 Task: Look for products in the category "IPA" from Firestone only.
Action: Mouse moved to (900, 330)
Screenshot: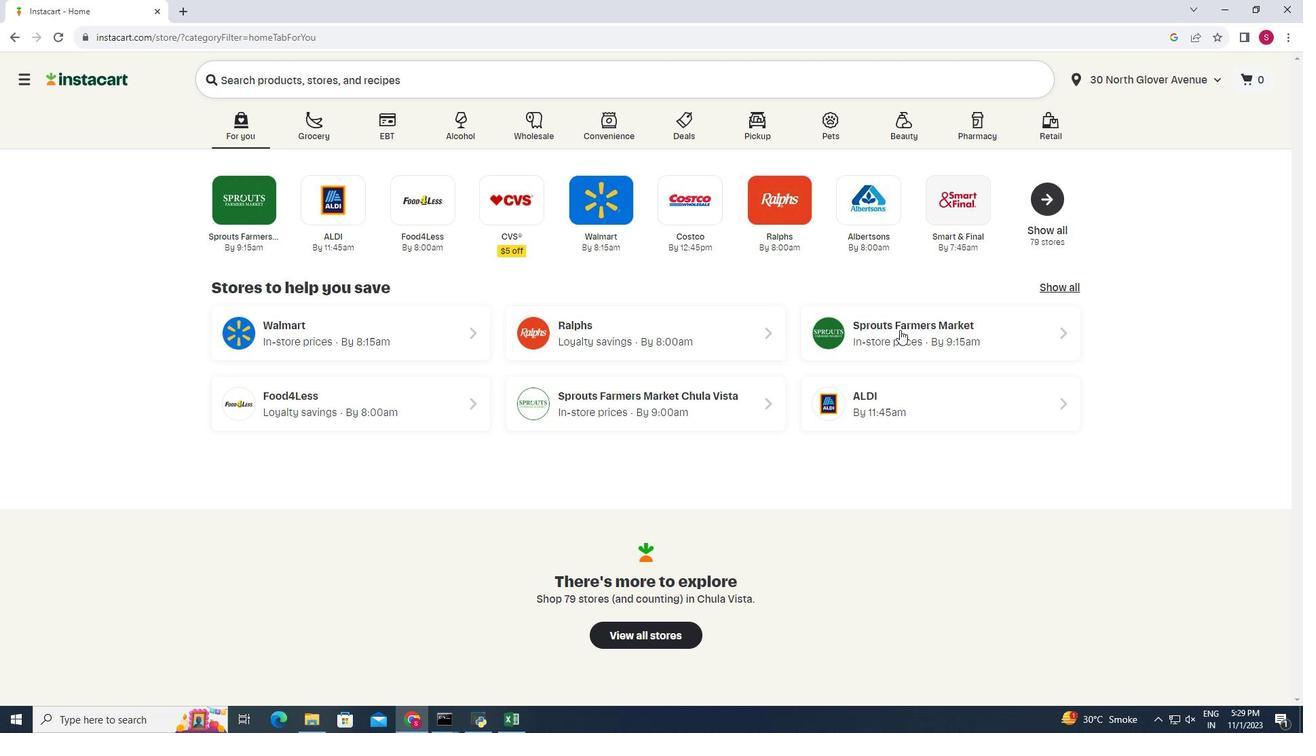 
Action: Mouse pressed left at (900, 330)
Screenshot: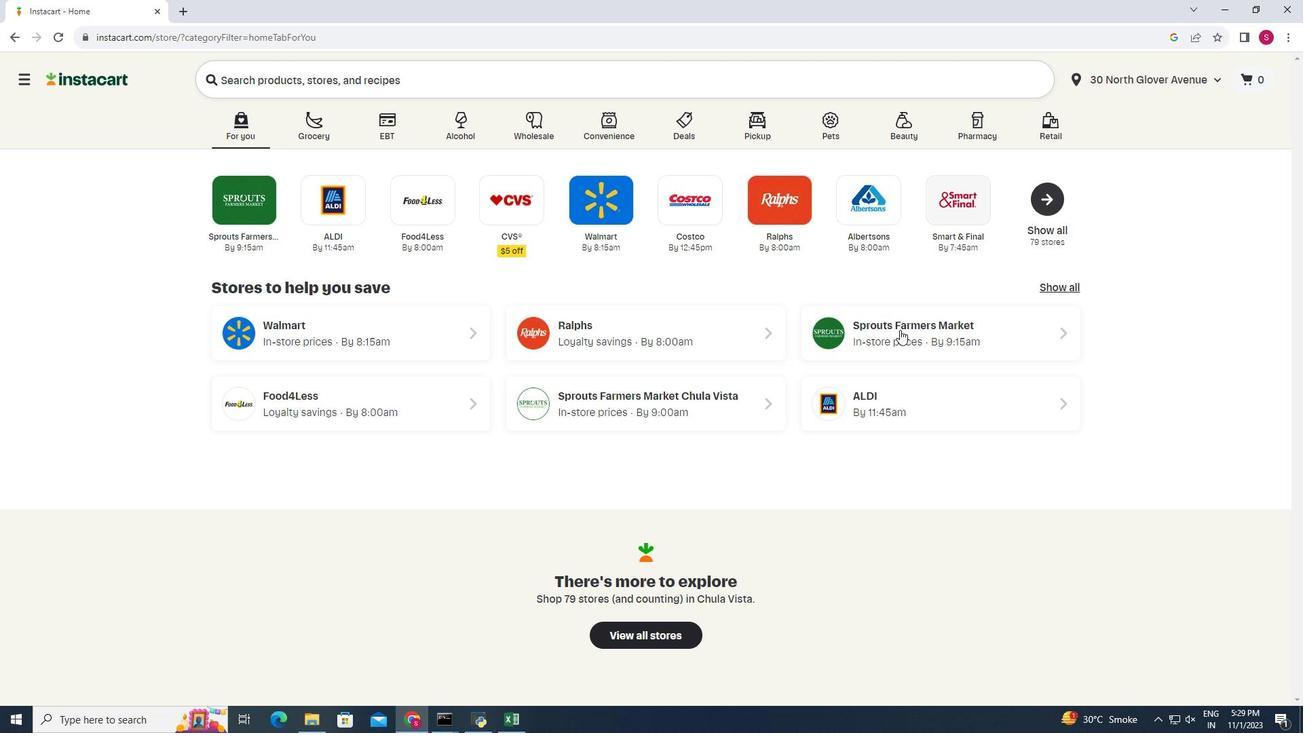 
Action: Mouse moved to (59, 702)
Screenshot: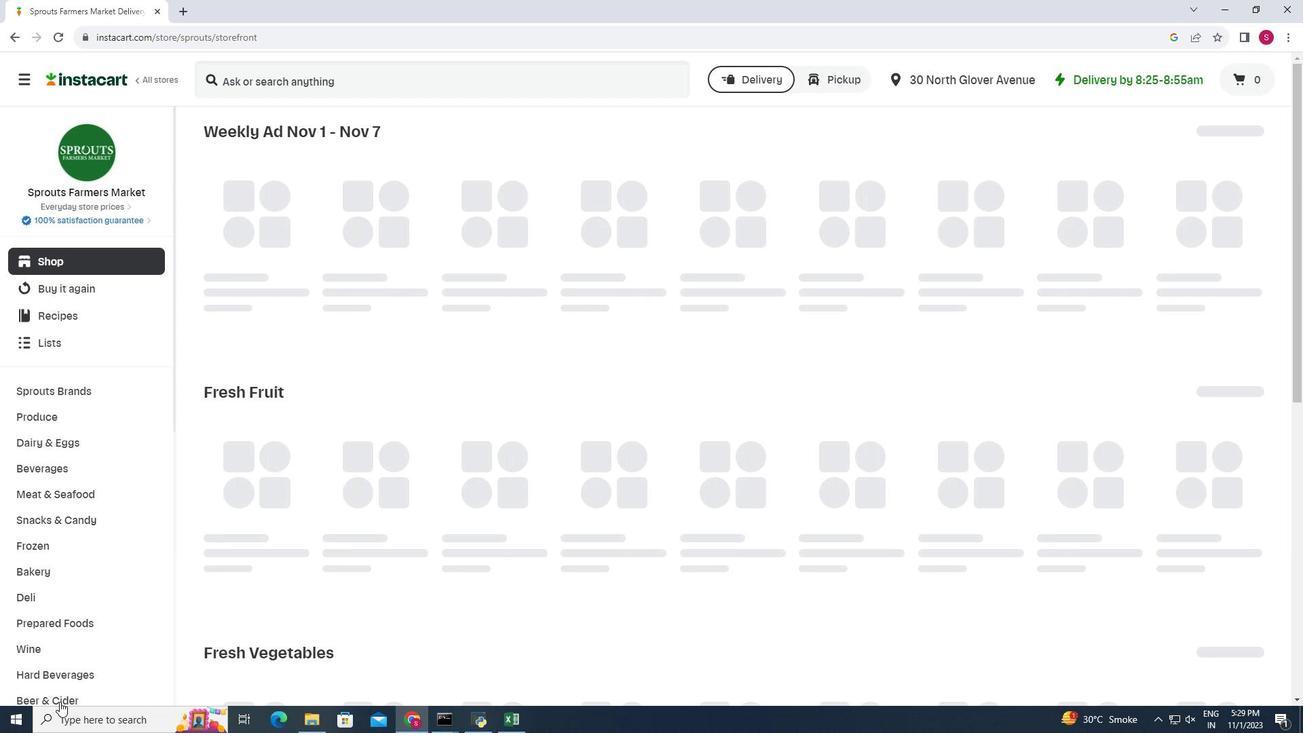
Action: Mouse pressed left at (59, 702)
Screenshot: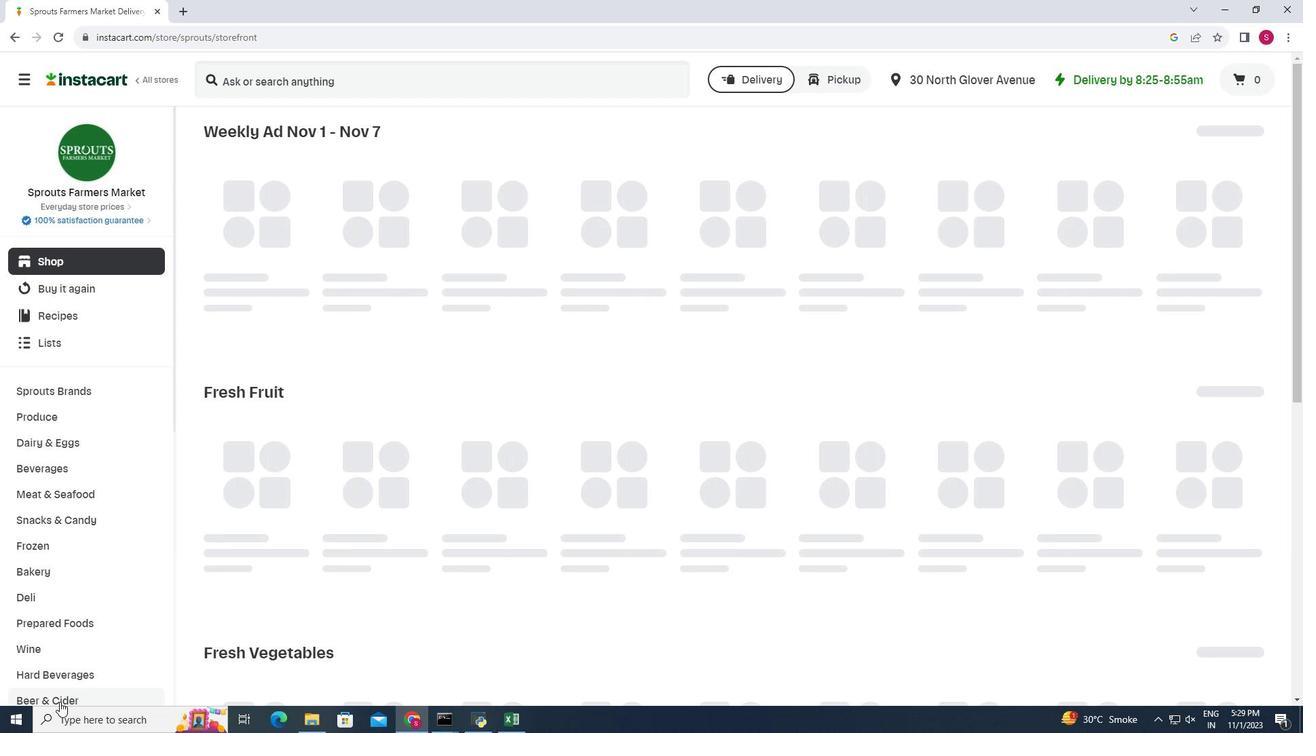 
Action: Mouse moved to (304, 164)
Screenshot: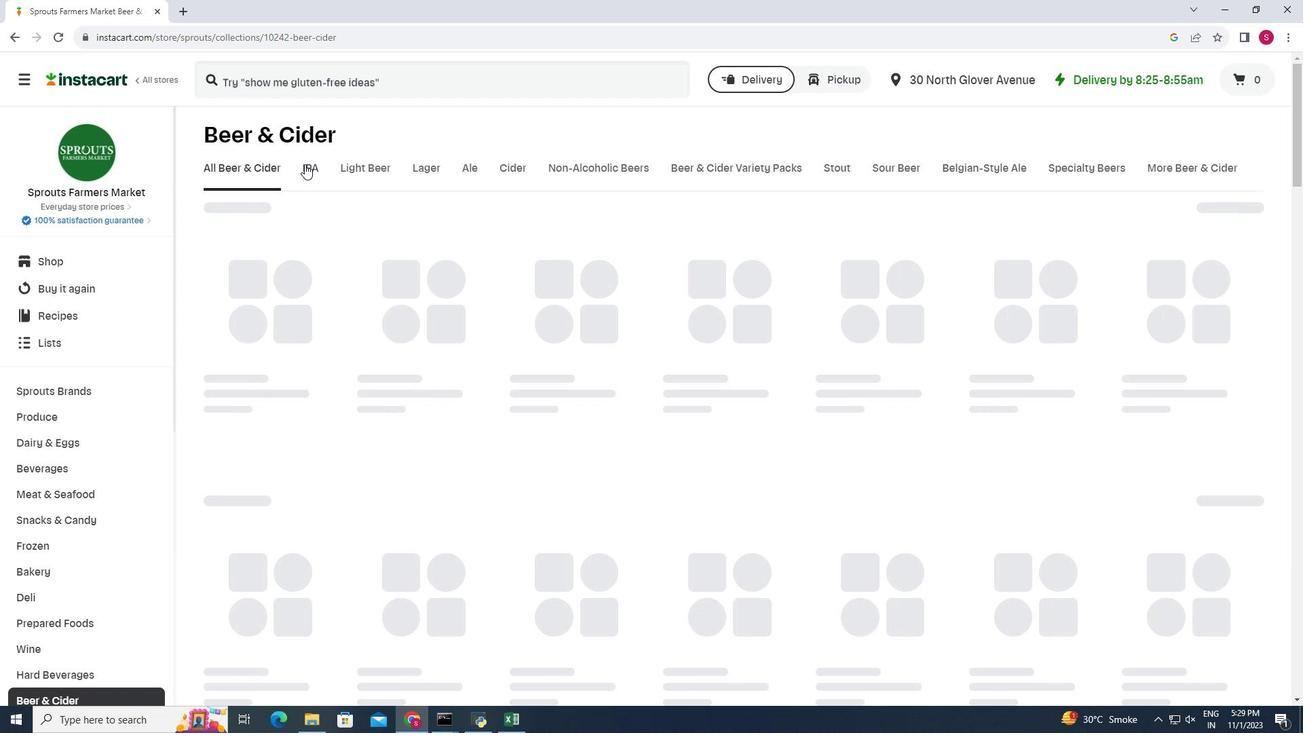 
Action: Mouse pressed left at (304, 164)
Screenshot: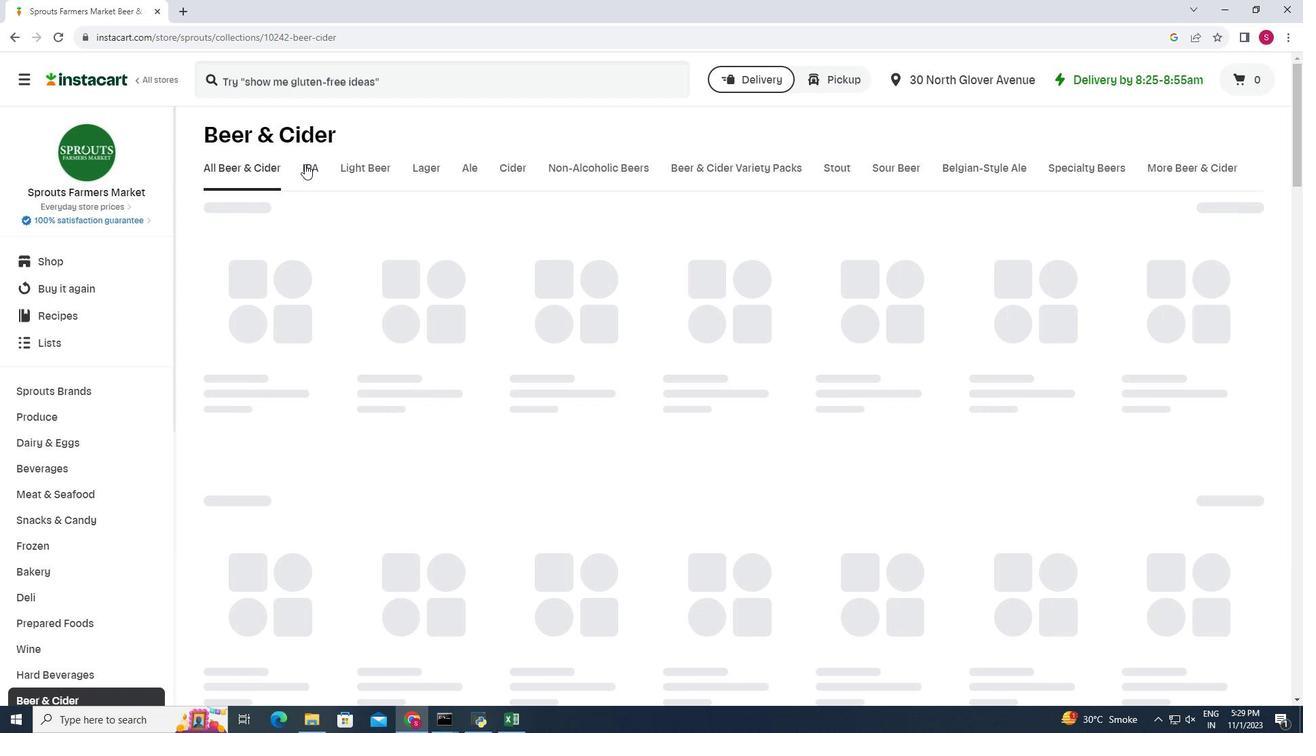
Action: Mouse moved to (403, 213)
Screenshot: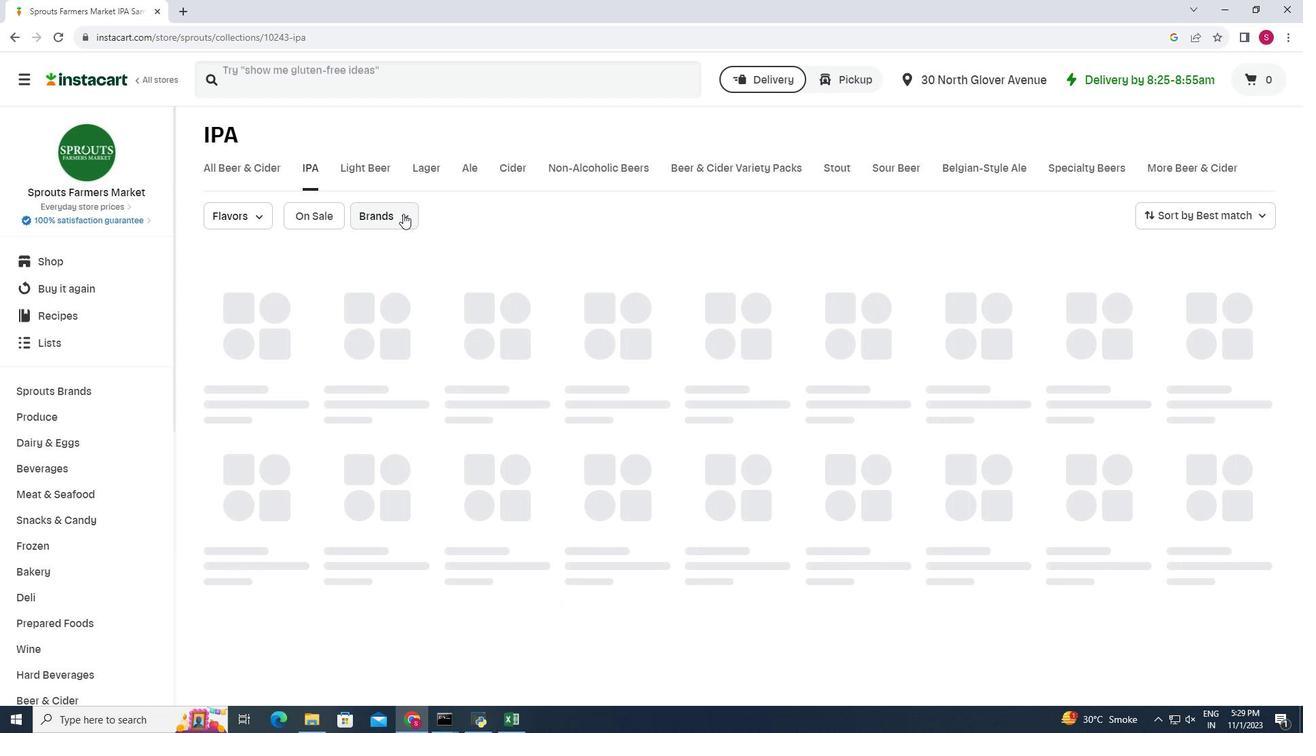 
Action: Mouse pressed left at (403, 213)
Screenshot: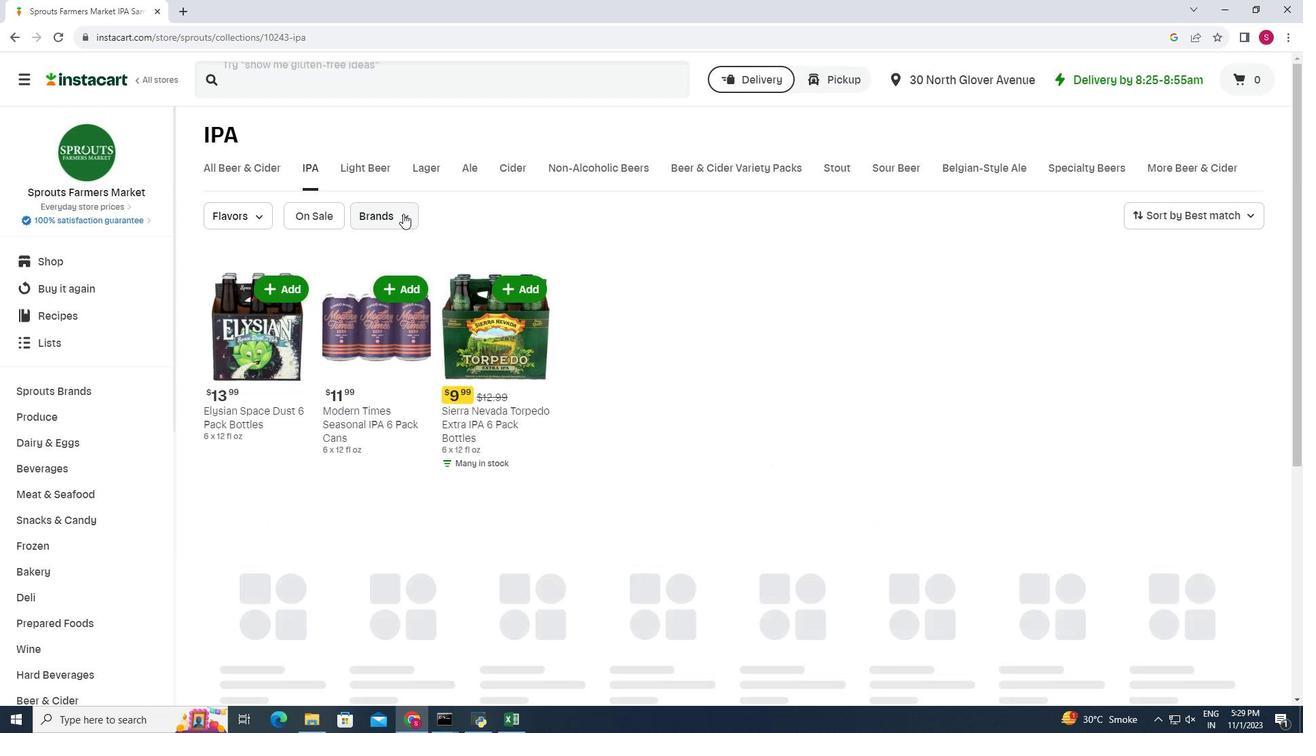 
Action: Mouse moved to (423, 424)
Screenshot: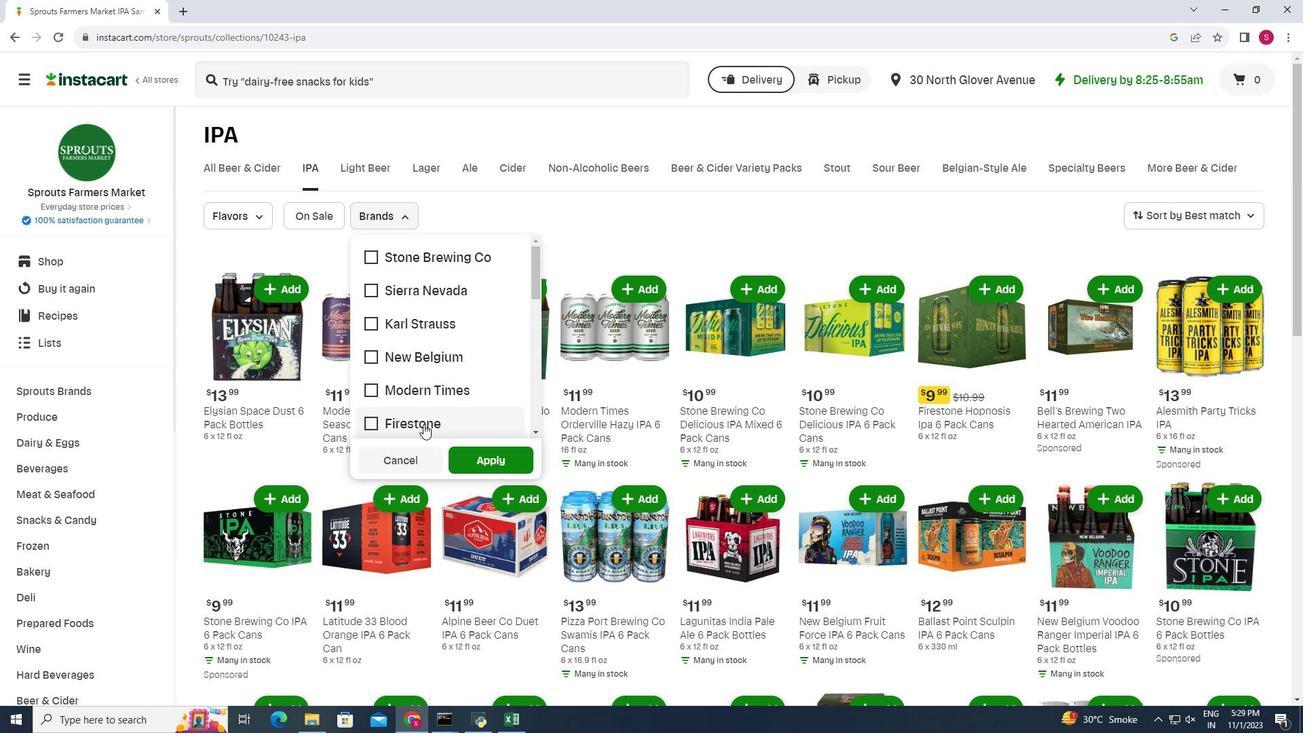 
Action: Mouse pressed left at (423, 424)
Screenshot: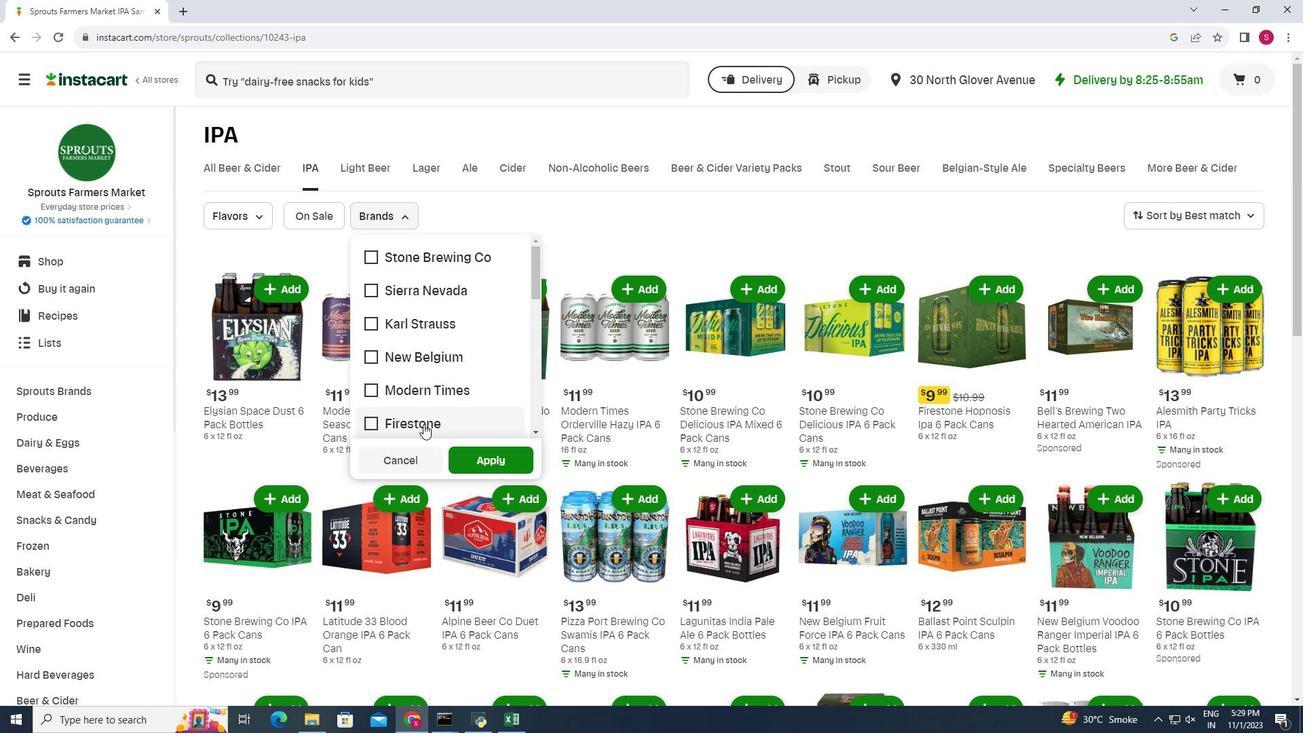 
Action: Mouse moved to (467, 455)
Screenshot: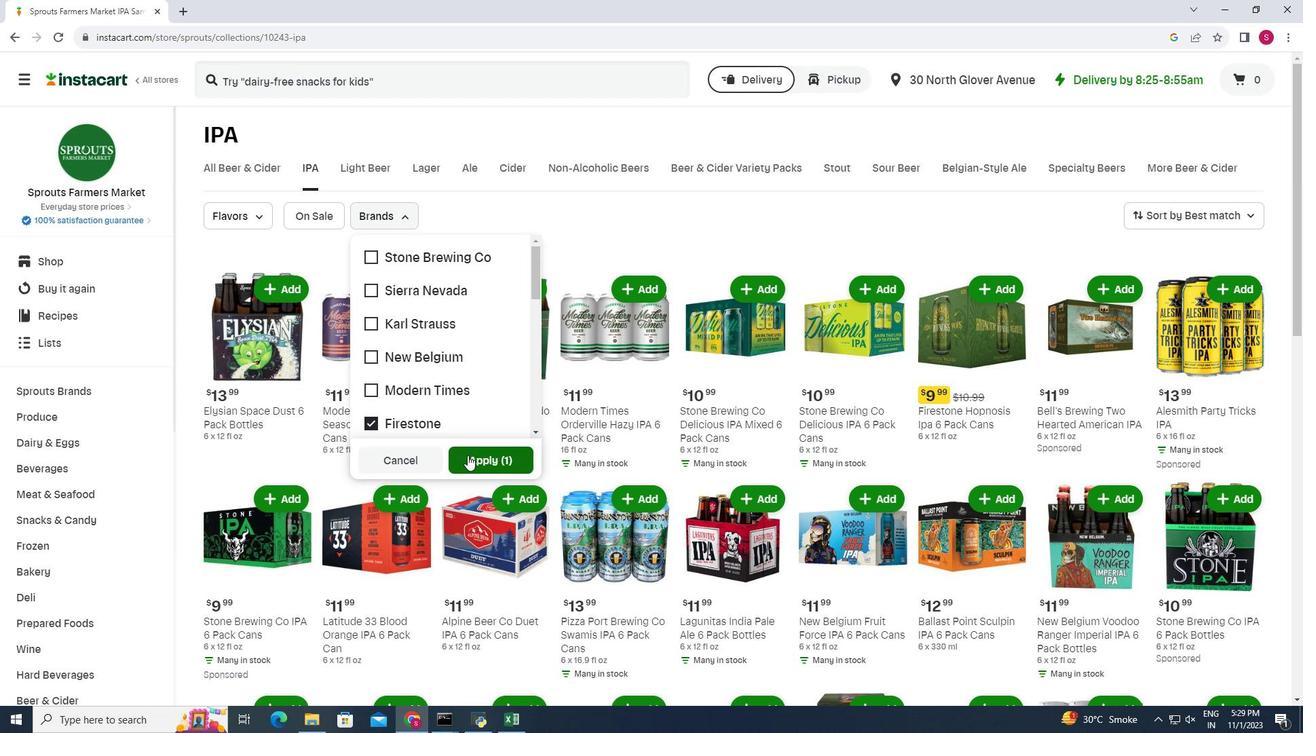 
Action: Mouse pressed left at (467, 455)
Screenshot: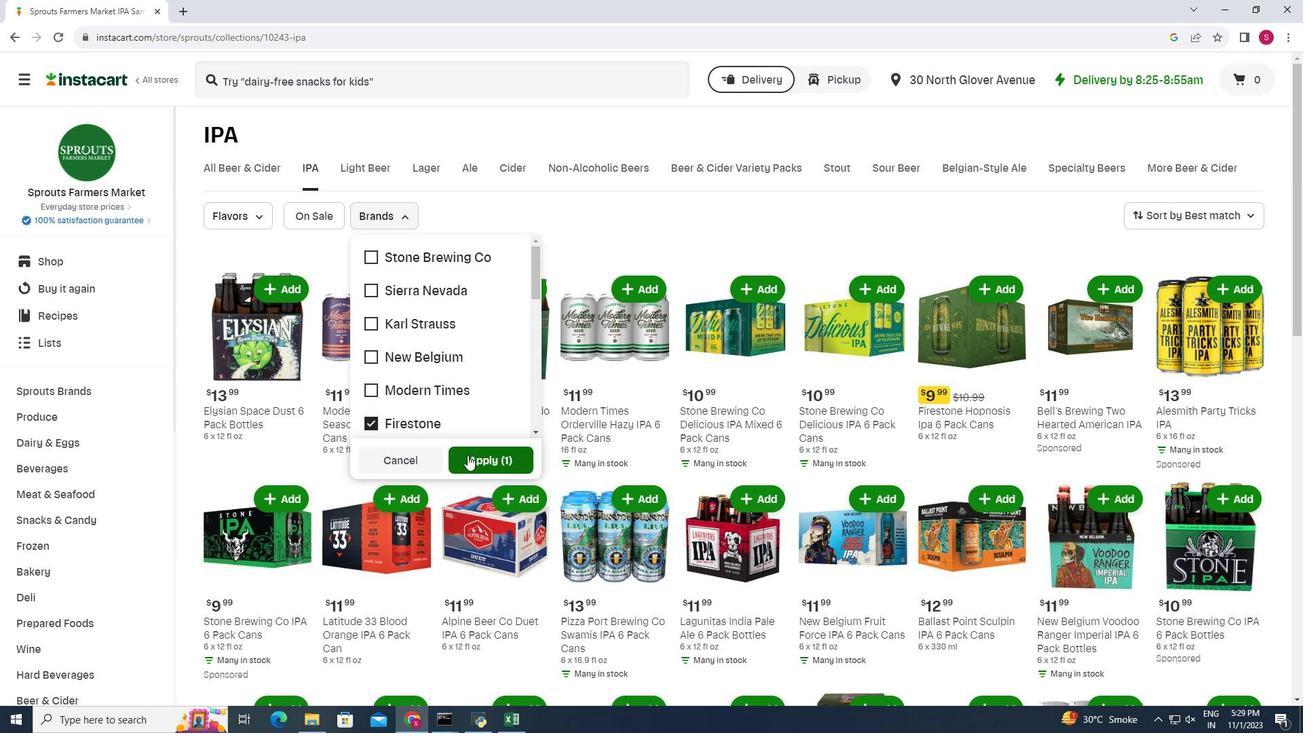 
Action: Mouse moved to (749, 398)
Screenshot: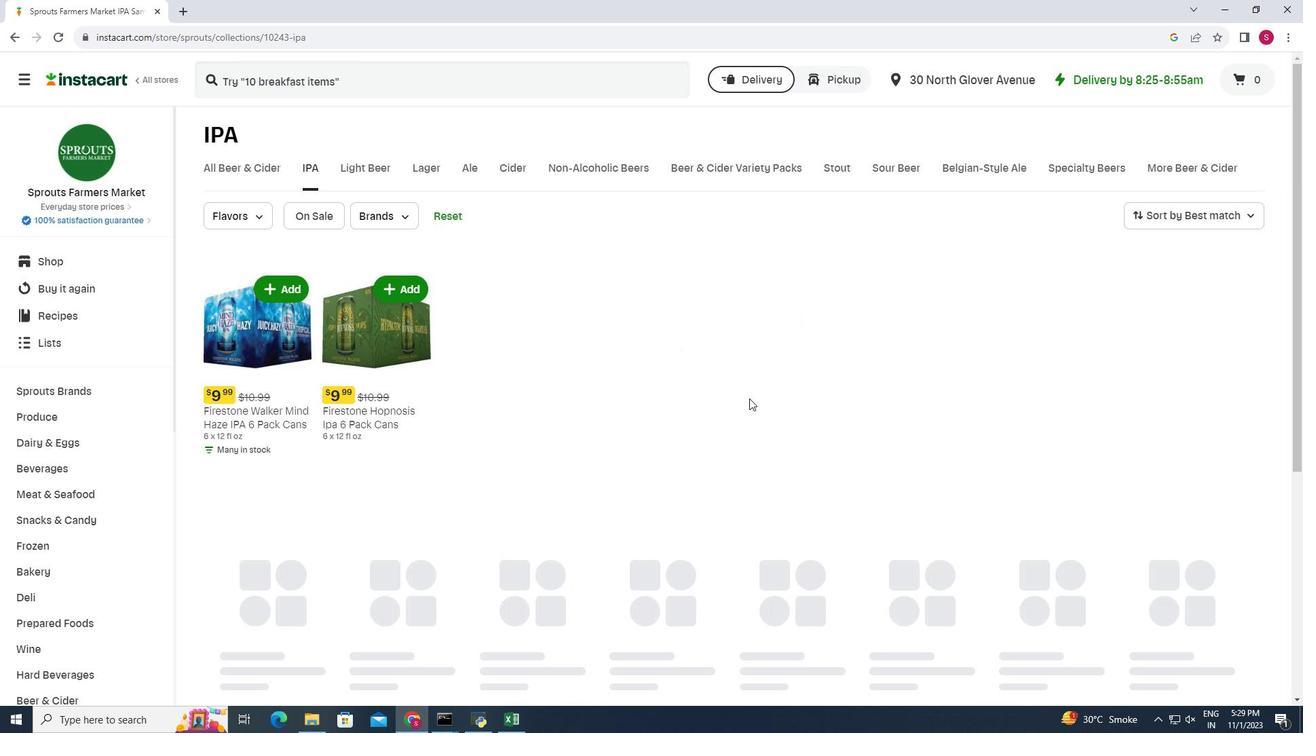 
